 Task: Create a new spreadsheet using the template "Work: Annual Business Budget by Intuit Quickbooks".
Action: Mouse moved to (44, 94)
Screenshot: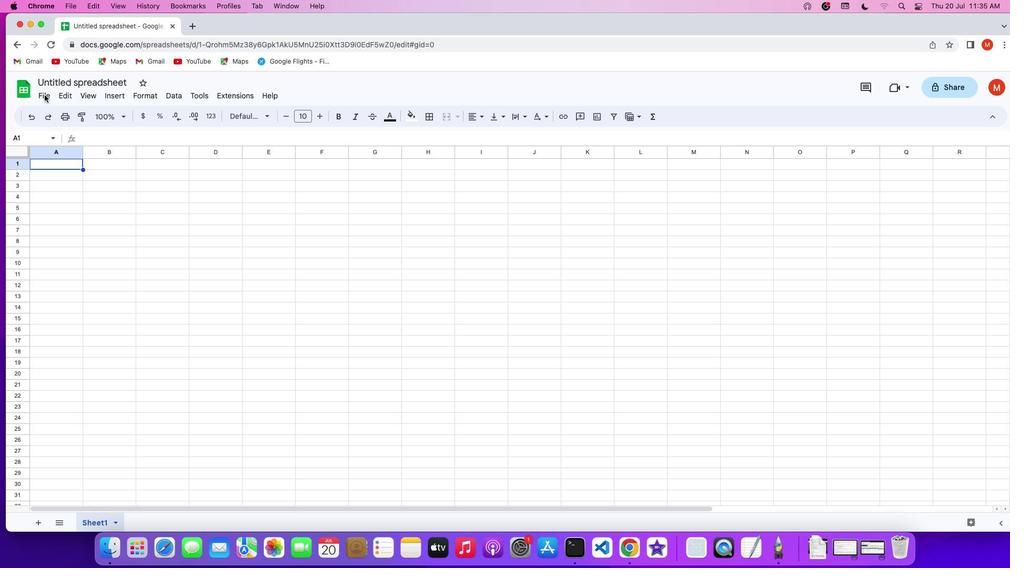 
Action: Mouse pressed left at (44, 94)
Screenshot: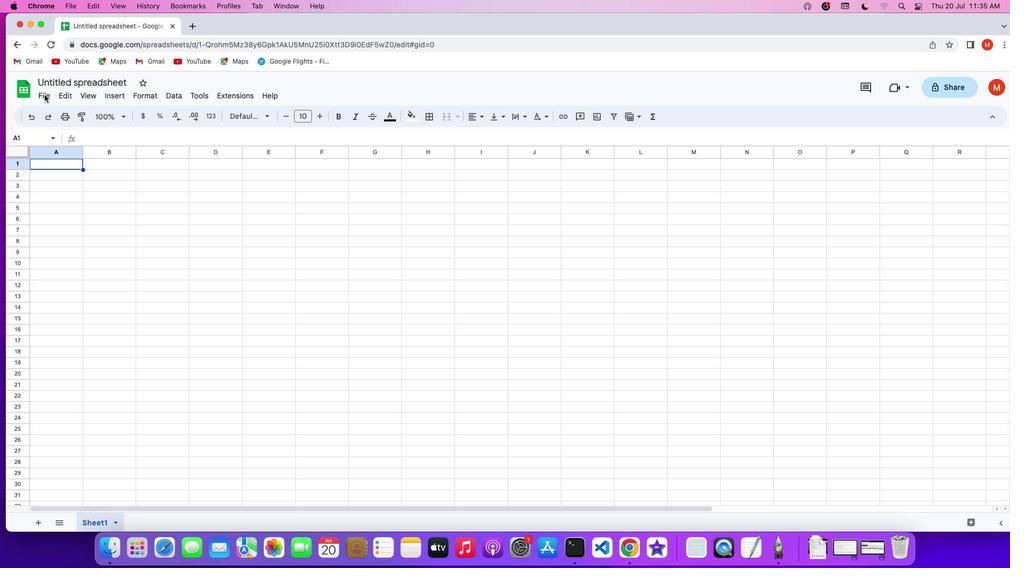
Action: Mouse pressed left at (44, 94)
Screenshot: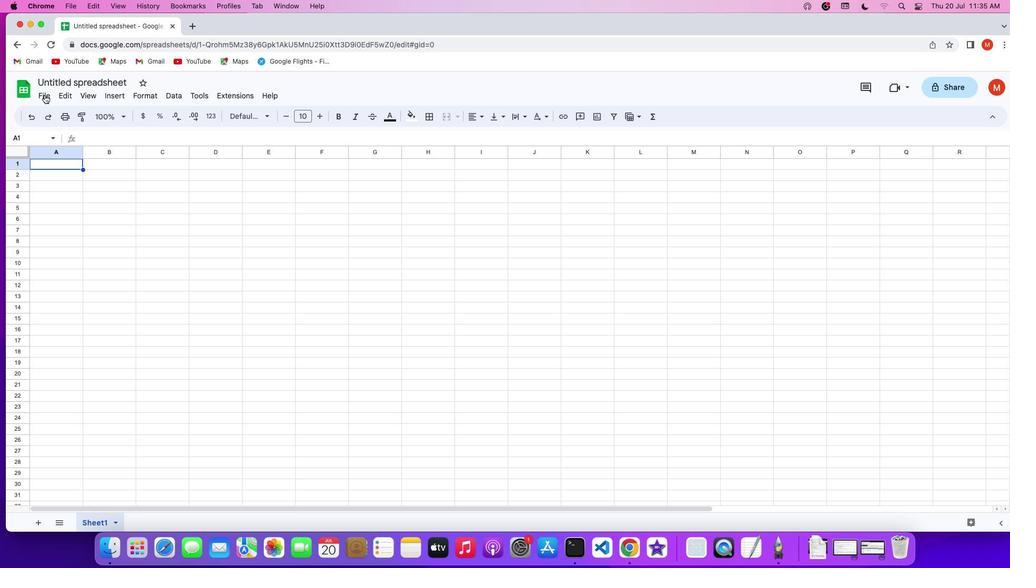 
Action: Mouse pressed left at (44, 94)
Screenshot: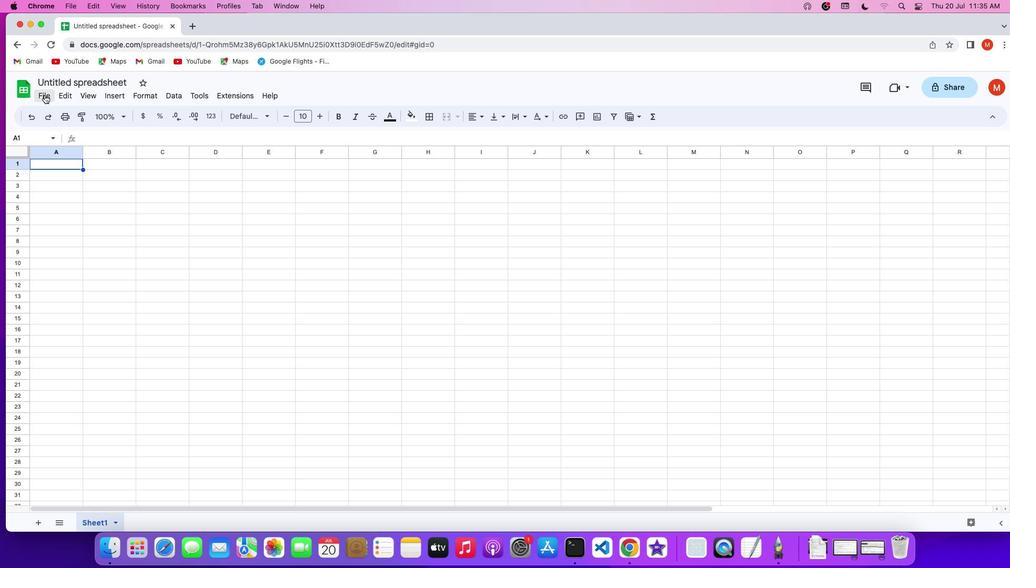 
Action: Mouse moved to (248, 130)
Screenshot: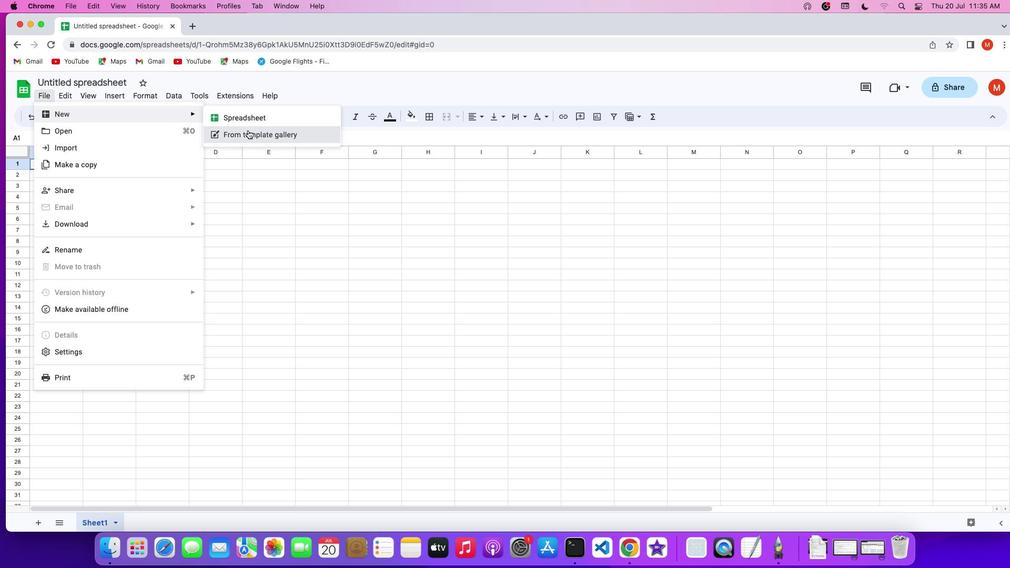 
Action: Mouse pressed left at (248, 130)
Screenshot: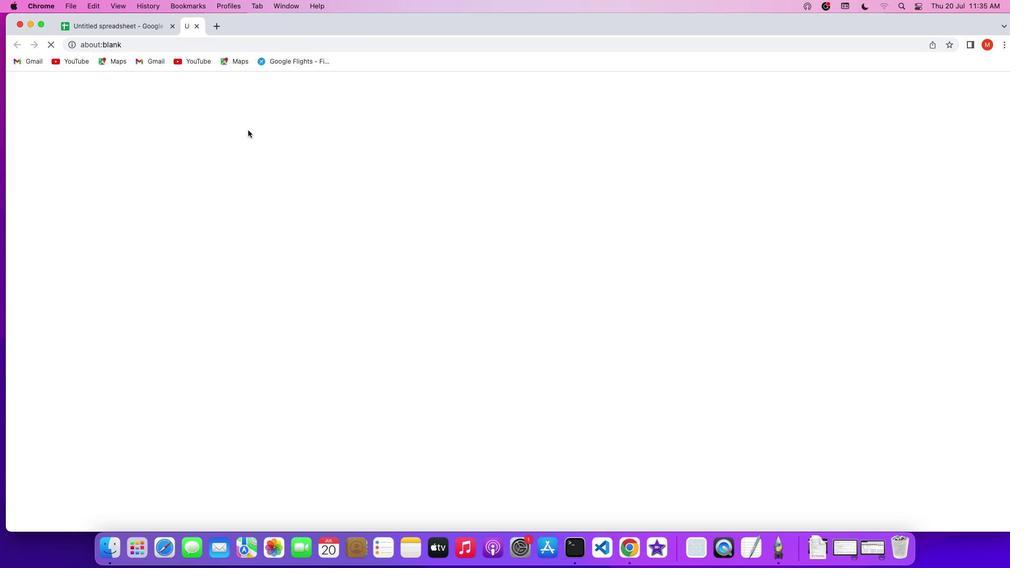 
Action: Mouse moved to (396, 357)
Screenshot: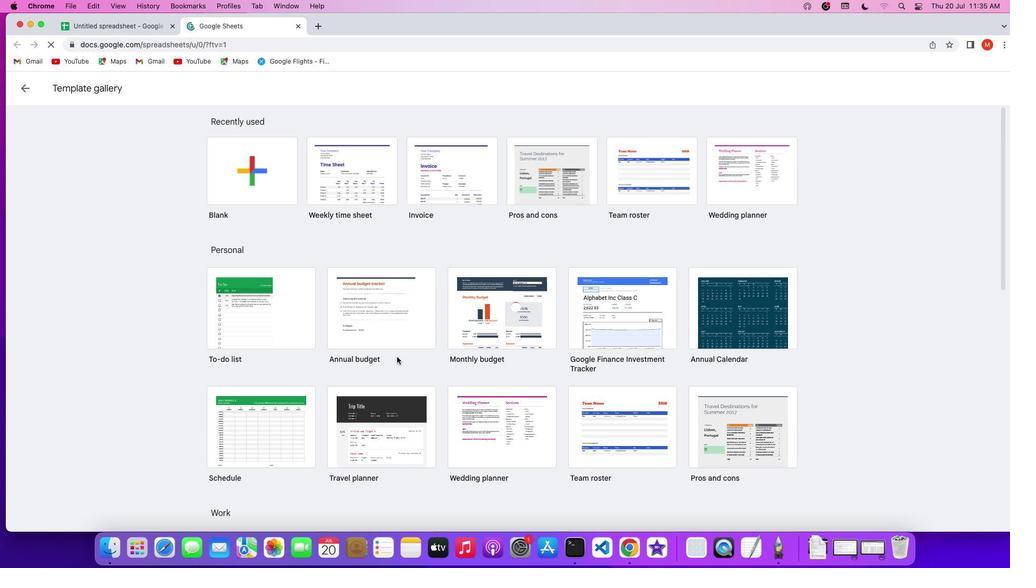 
Action: Mouse scrolled (396, 357) with delta (0, 0)
Screenshot: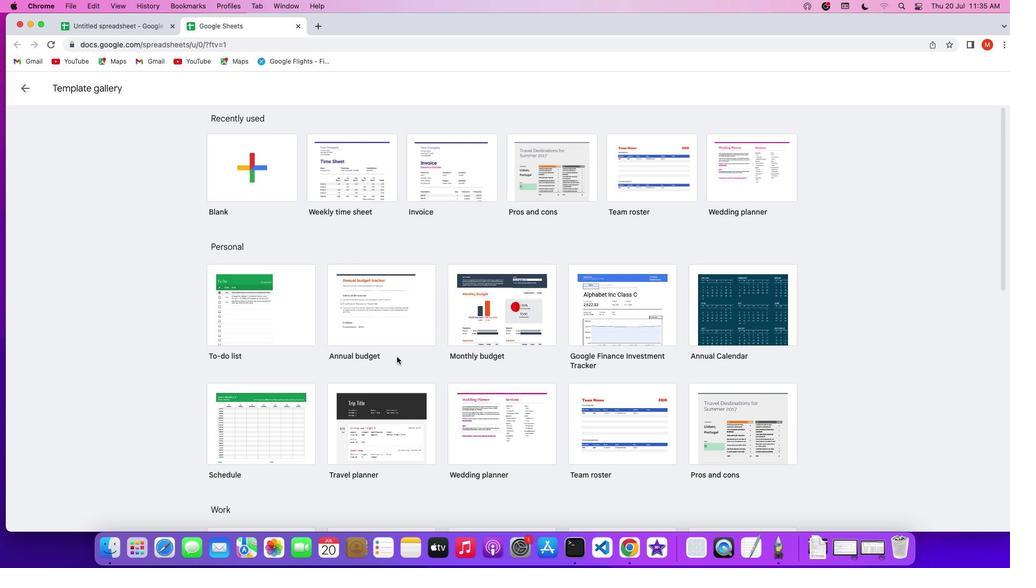 
Action: Mouse scrolled (396, 357) with delta (0, 0)
Screenshot: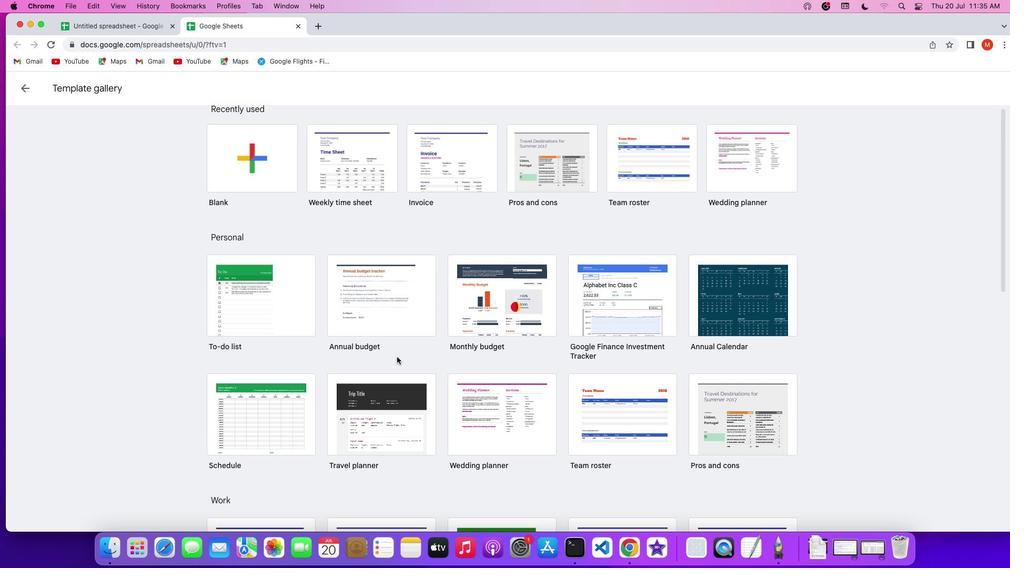 
Action: Mouse scrolled (396, 357) with delta (0, 0)
Screenshot: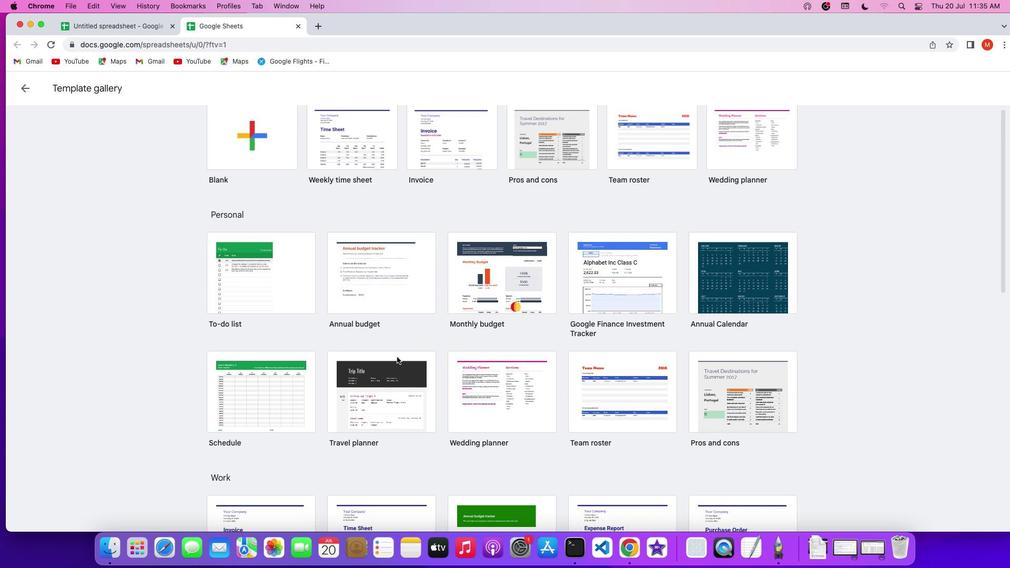 
Action: Mouse scrolled (396, 357) with delta (0, 0)
Screenshot: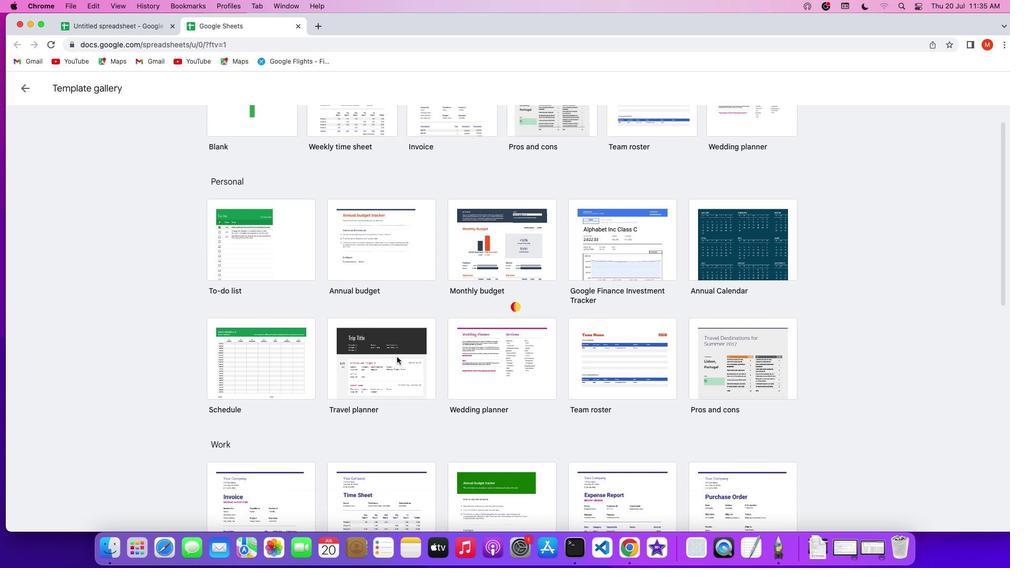 
Action: Mouse moved to (396, 356)
Screenshot: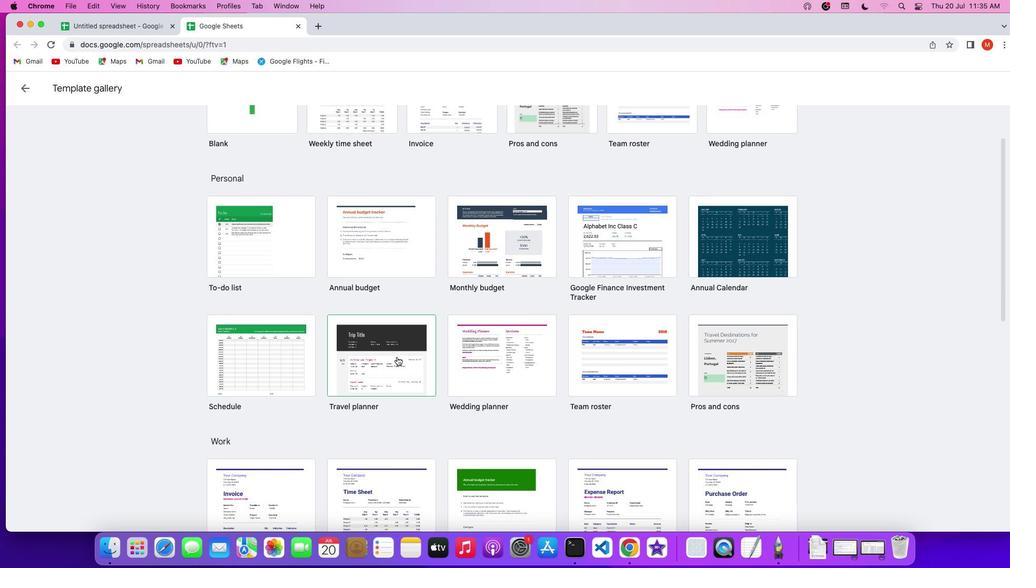 
Action: Mouse scrolled (396, 356) with delta (0, 0)
Screenshot: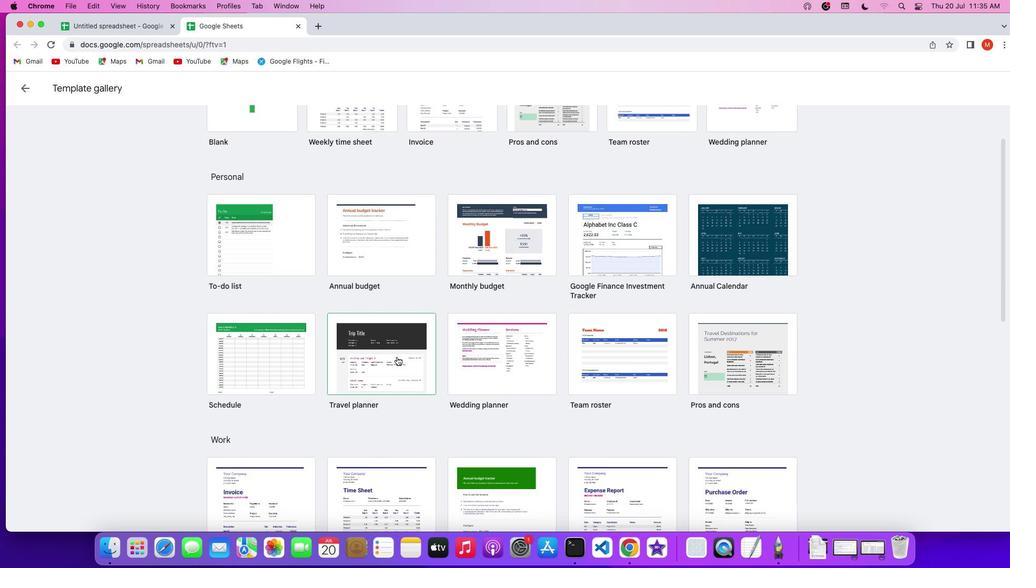
Action: Mouse scrolled (396, 356) with delta (0, 0)
Screenshot: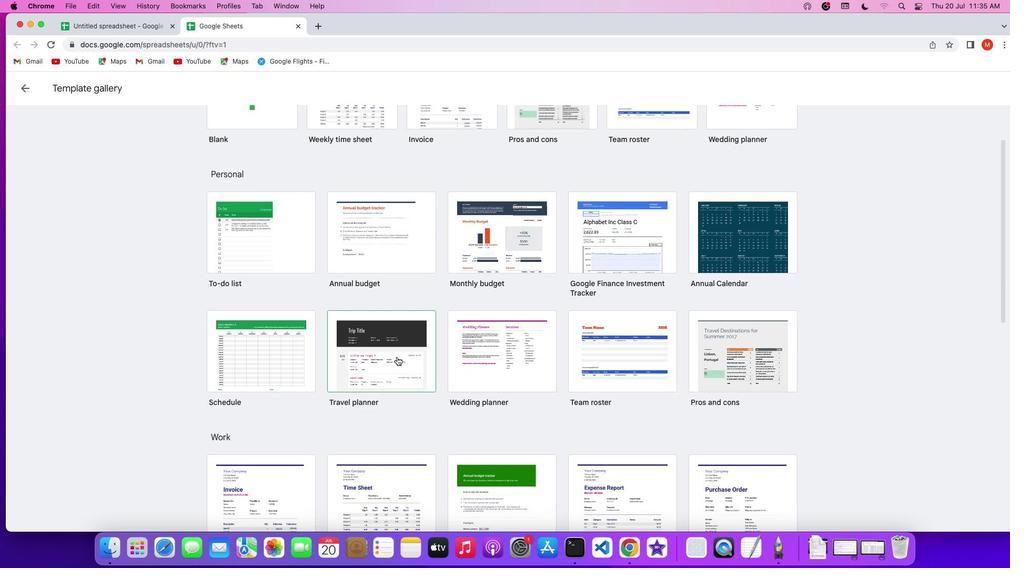 
Action: Mouse scrolled (396, 356) with delta (0, 0)
Screenshot: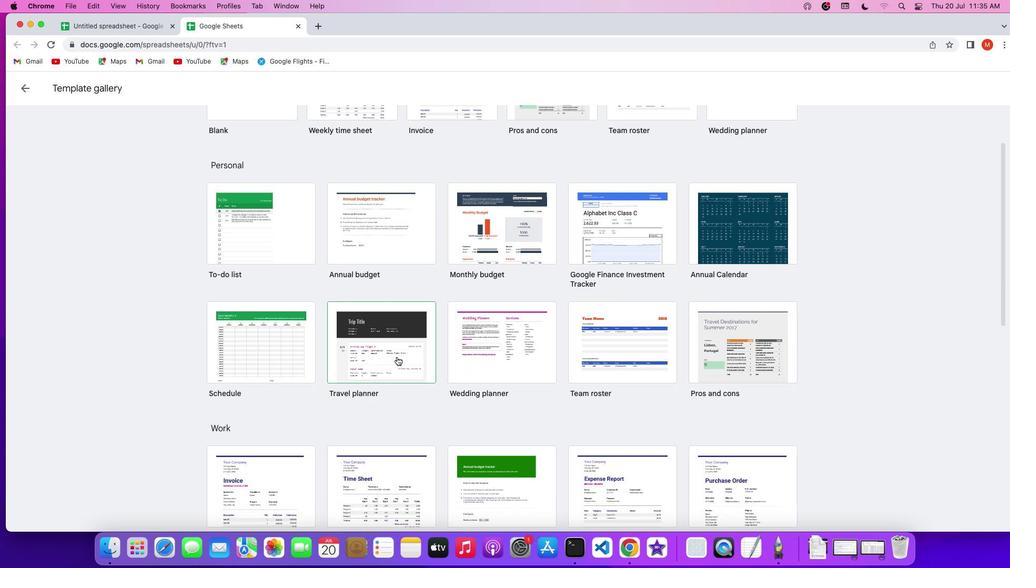 
Action: Mouse scrolled (396, 356) with delta (0, 0)
Screenshot: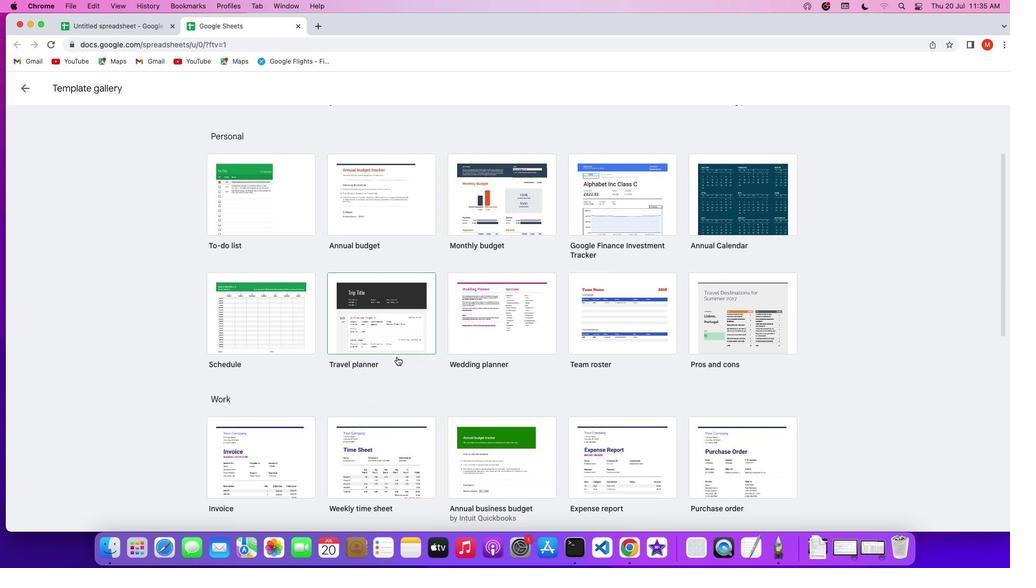 
Action: Mouse scrolled (396, 356) with delta (0, 0)
Screenshot: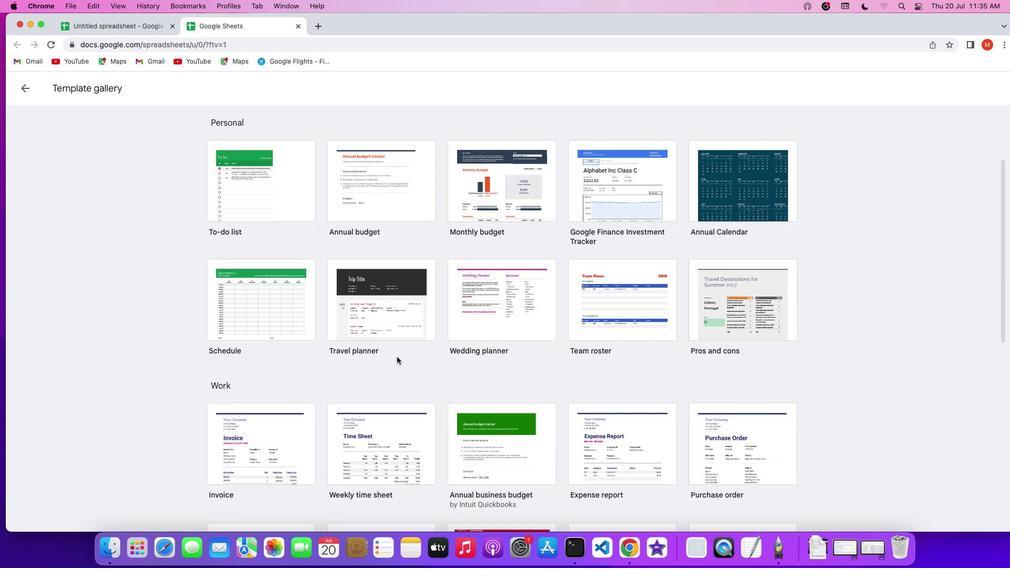 
Action: Mouse scrolled (396, 356) with delta (0, 0)
Screenshot: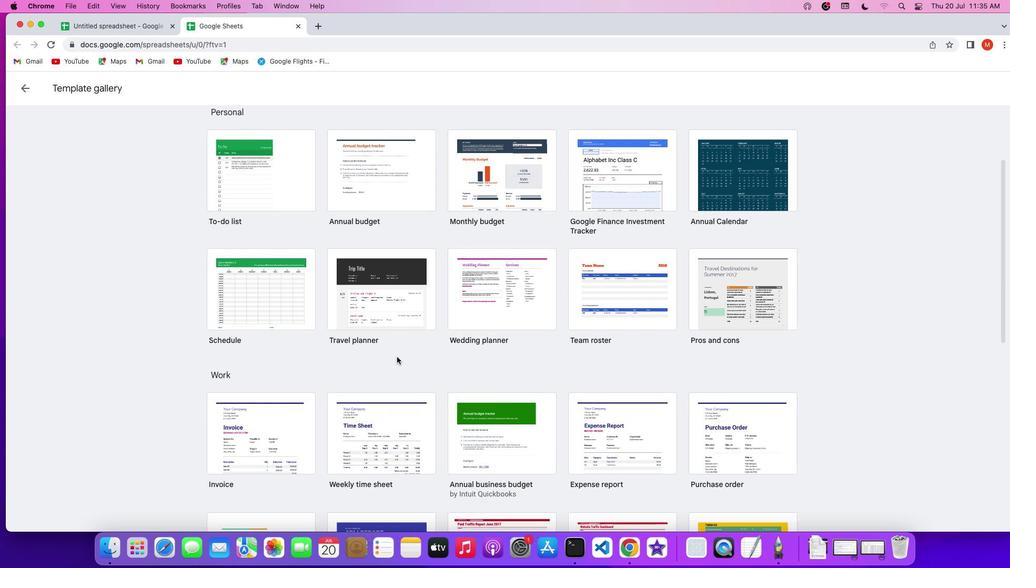 
Action: Mouse scrolled (396, 356) with delta (0, -1)
Screenshot: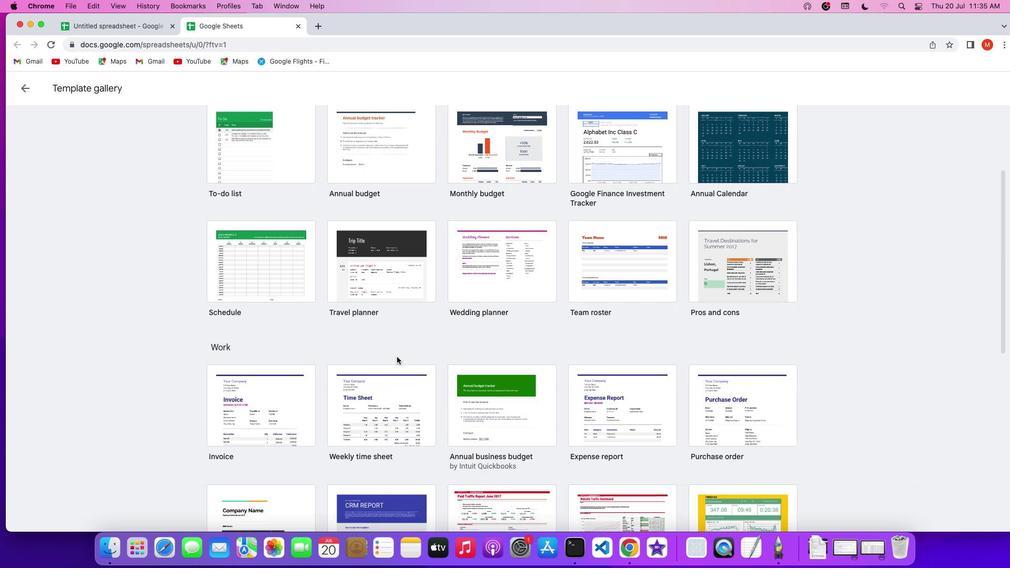 
Action: Mouse scrolled (396, 356) with delta (0, 0)
Screenshot: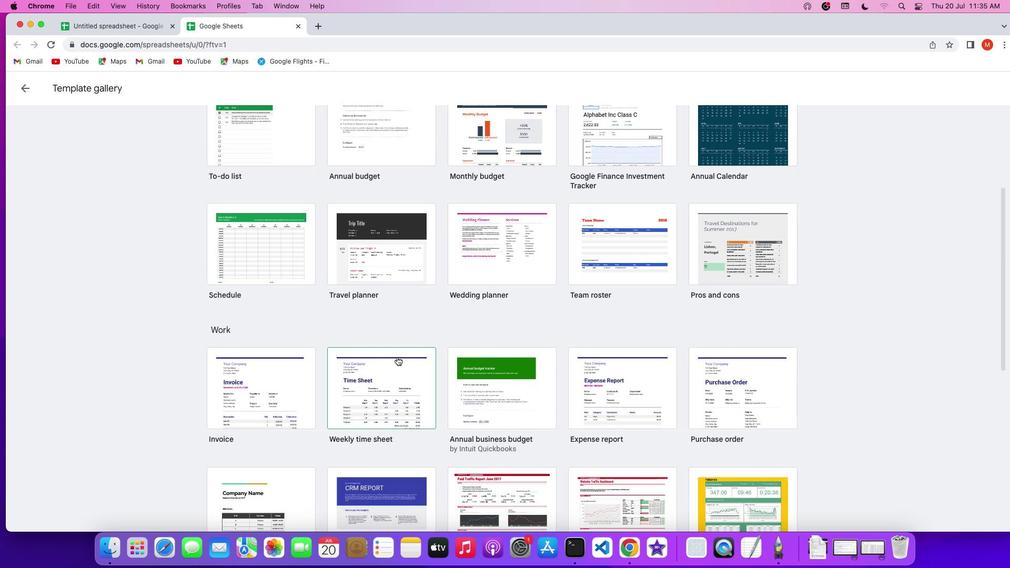 
Action: Mouse scrolled (396, 356) with delta (0, 0)
Screenshot: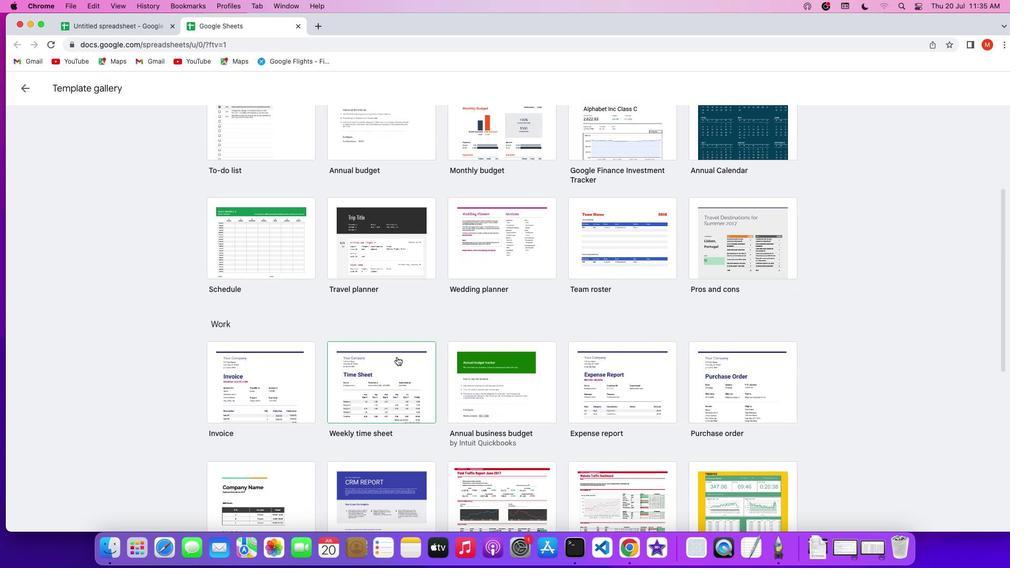 
Action: Mouse scrolled (396, 356) with delta (0, 0)
Screenshot: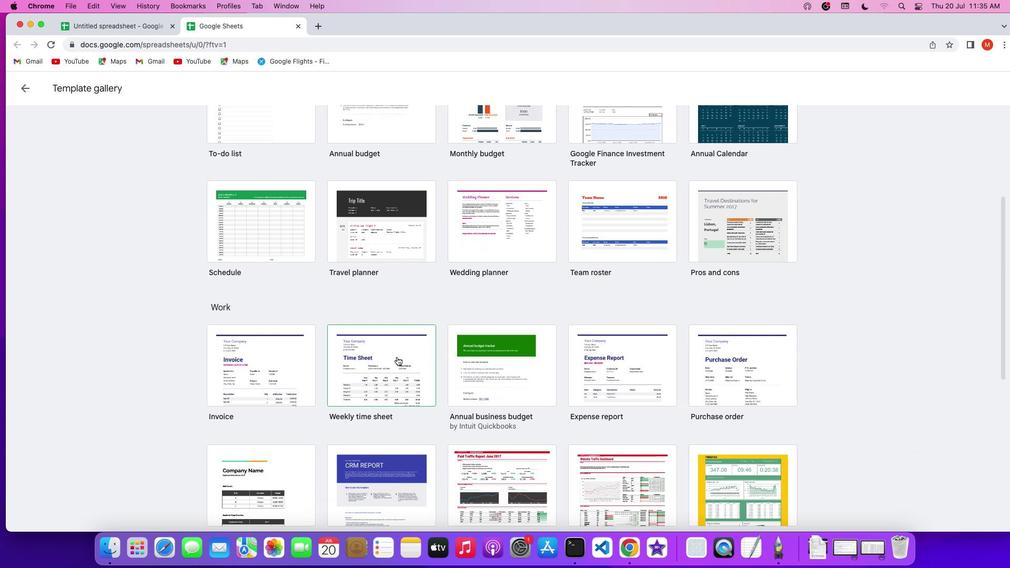 
Action: Mouse scrolled (396, 356) with delta (0, 0)
Screenshot: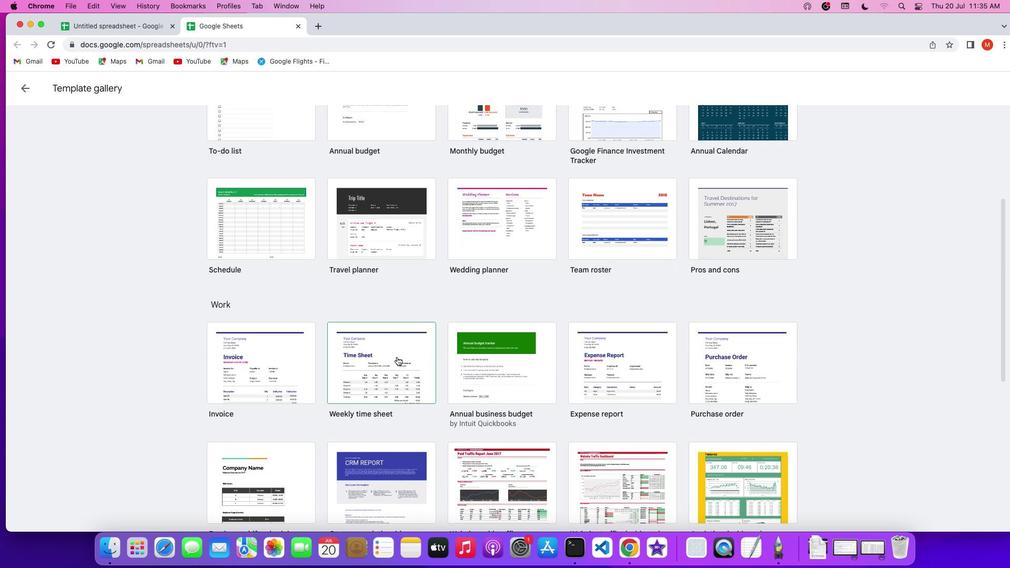 
Action: Mouse moved to (500, 363)
Screenshot: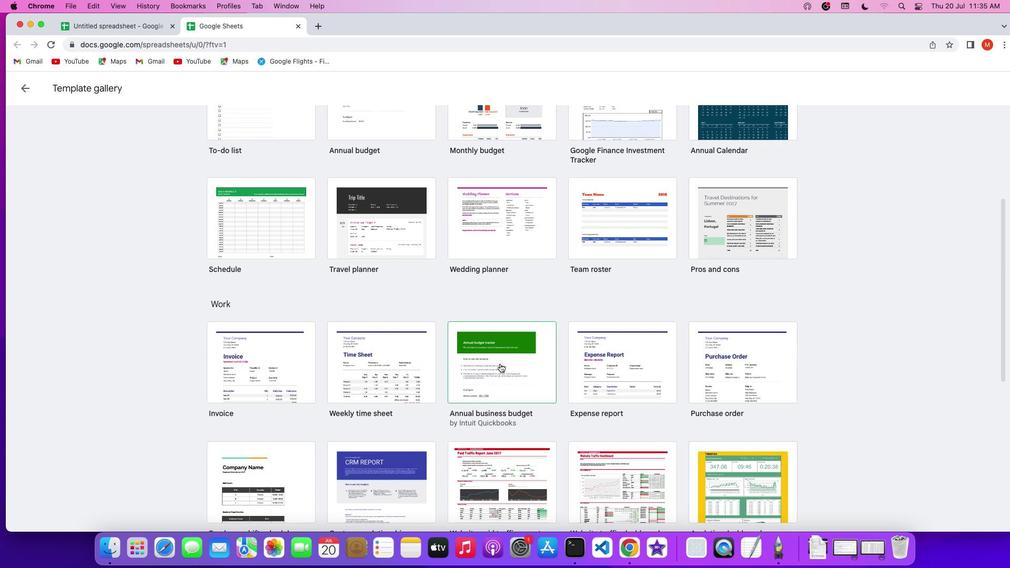 
Action: Mouse pressed left at (500, 363)
Screenshot: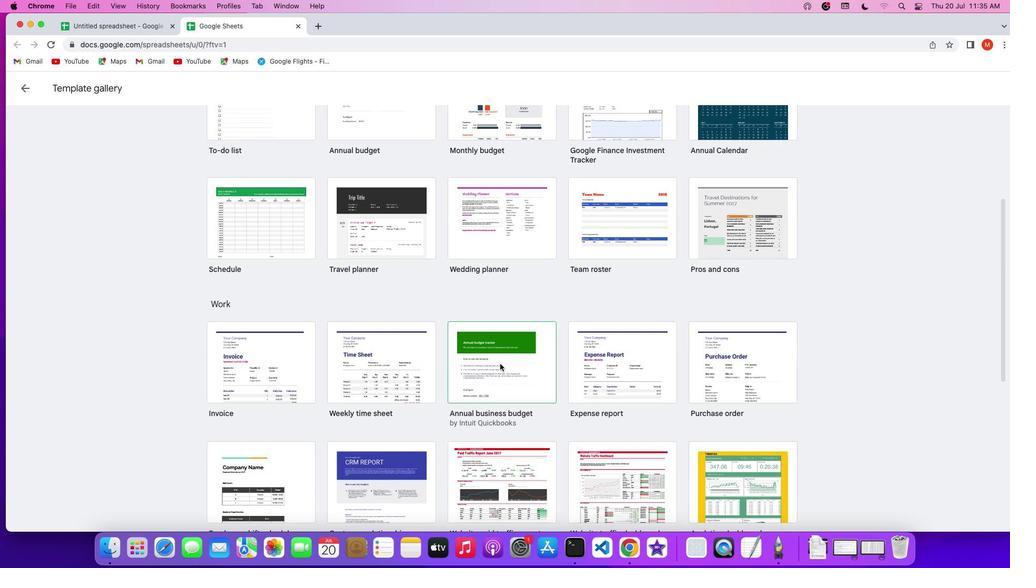 
